 Task: Add a signature Maximus Ramirez containing With heartfelt thanks and warm wishes, Maximus Ramirez to email address softage.6@softage.net and add a folder Community events
Action: Mouse moved to (90, 101)
Screenshot: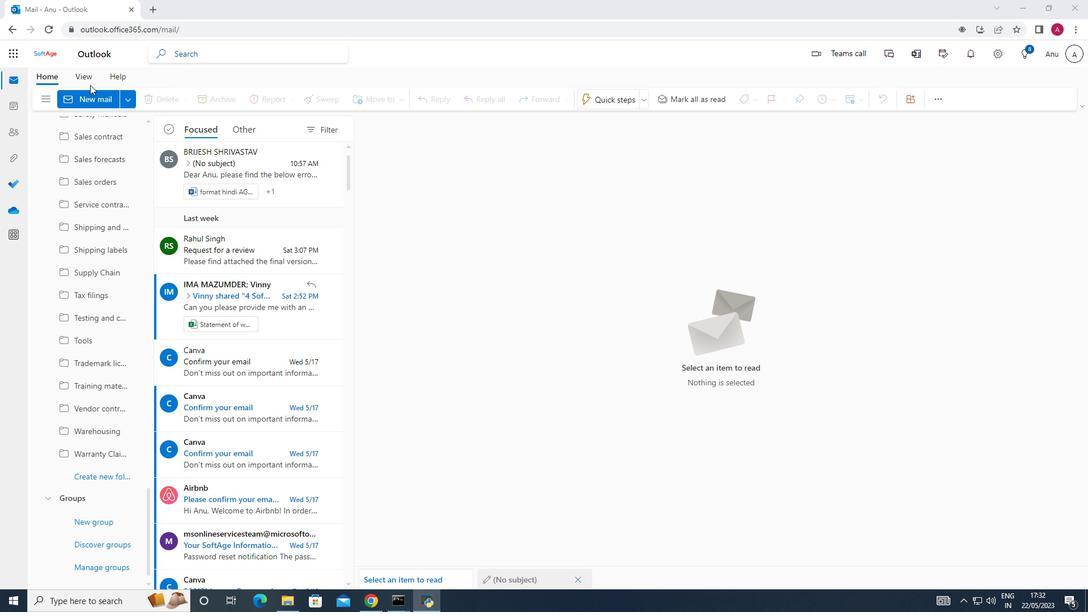 
Action: Mouse pressed left at (90, 101)
Screenshot: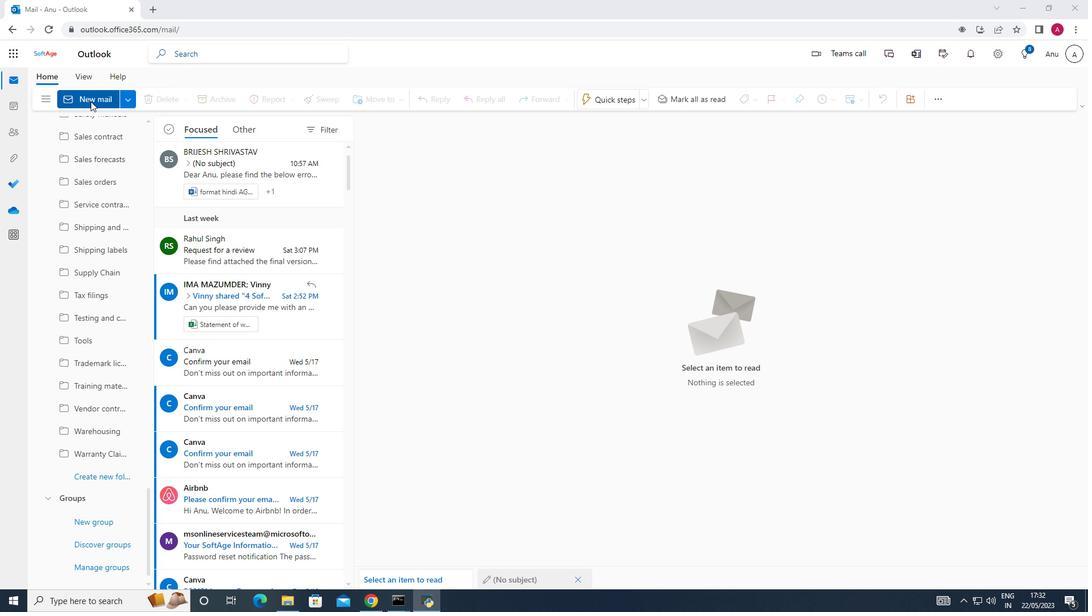 
Action: Mouse moved to (775, 103)
Screenshot: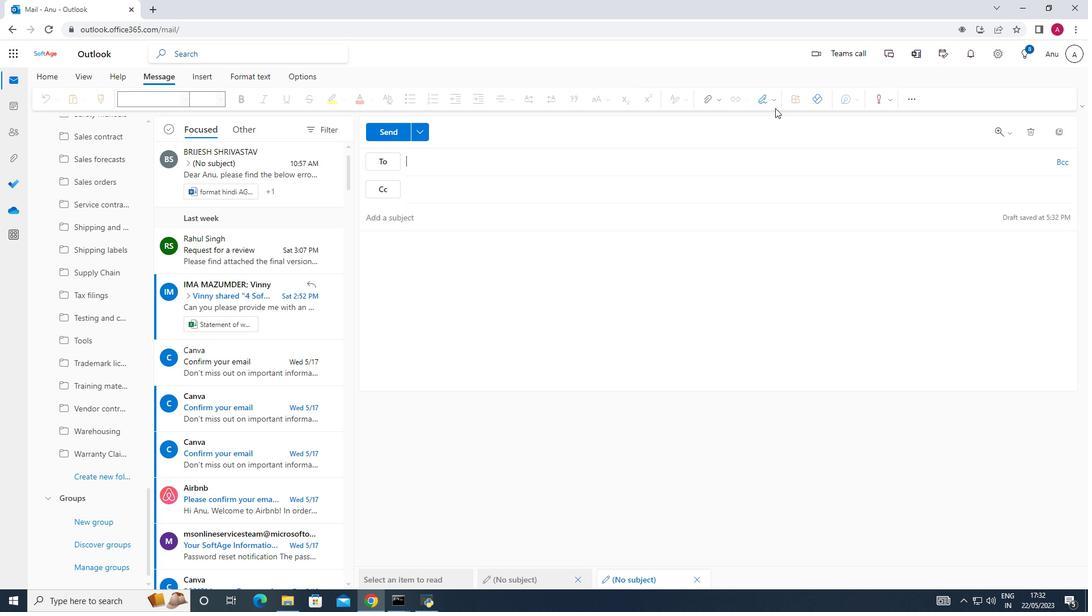 
Action: Mouse pressed left at (775, 103)
Screenshot: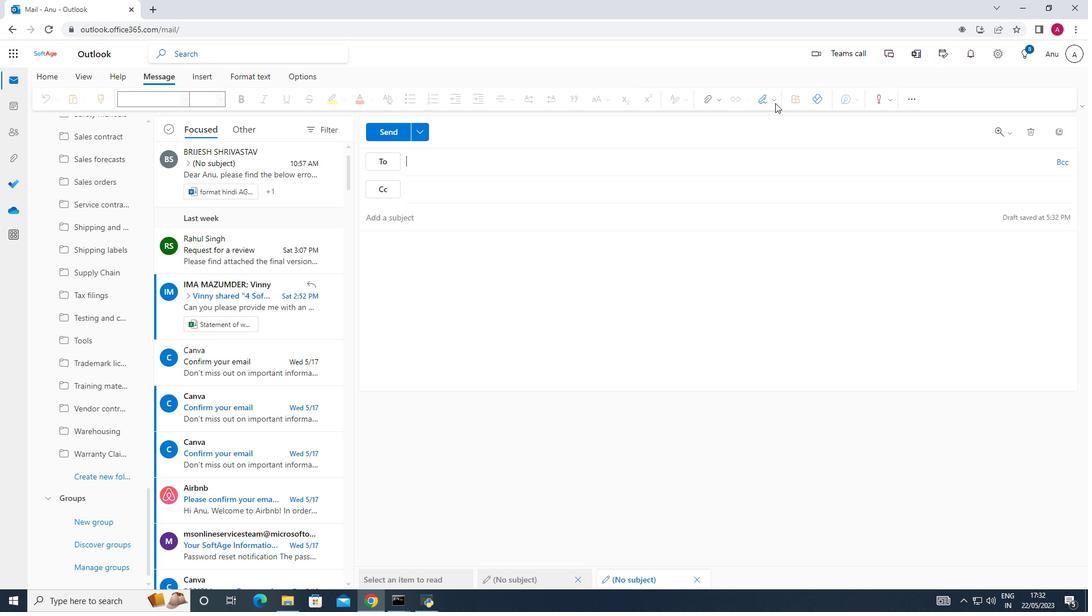 
Action: Mouse moved to (752, 148)
Screenshot: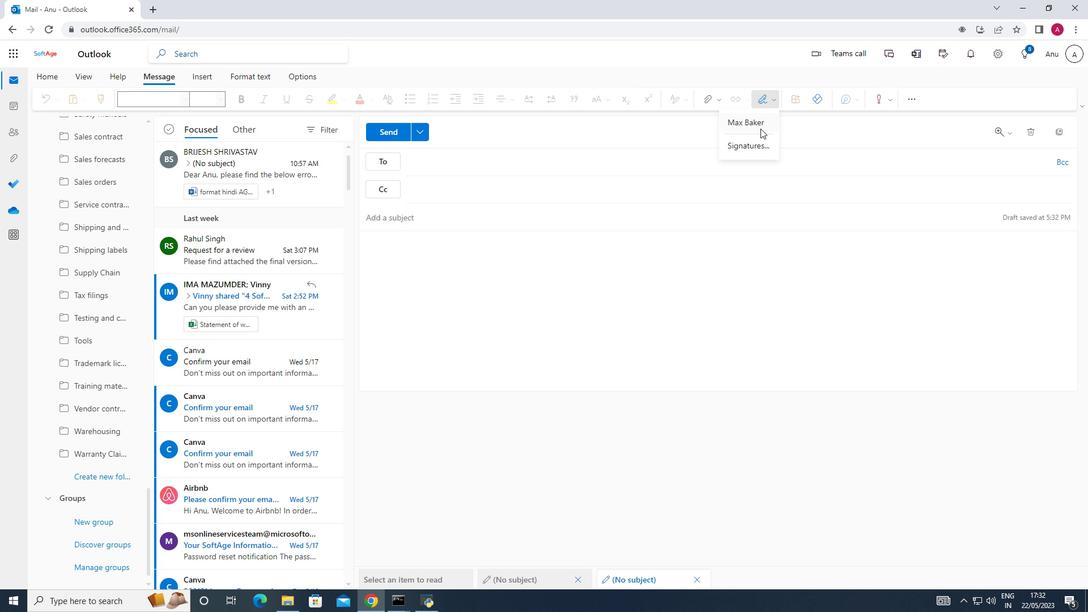 
Action: Mouse pressed left at (752, 148)
Screenshot: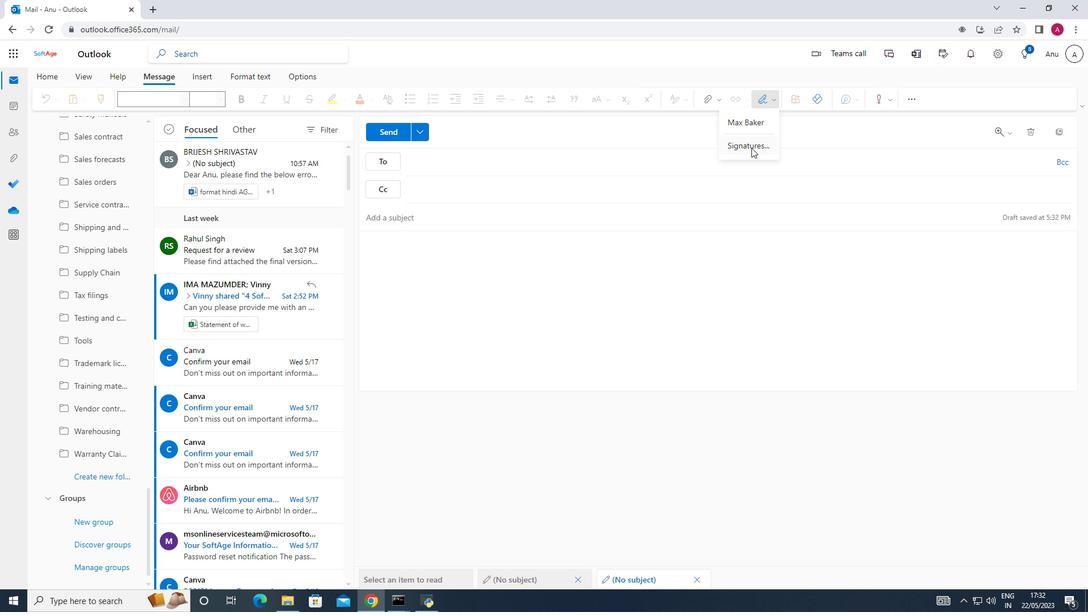 
Action: Mouse moved to (773, 196)
Screenshot: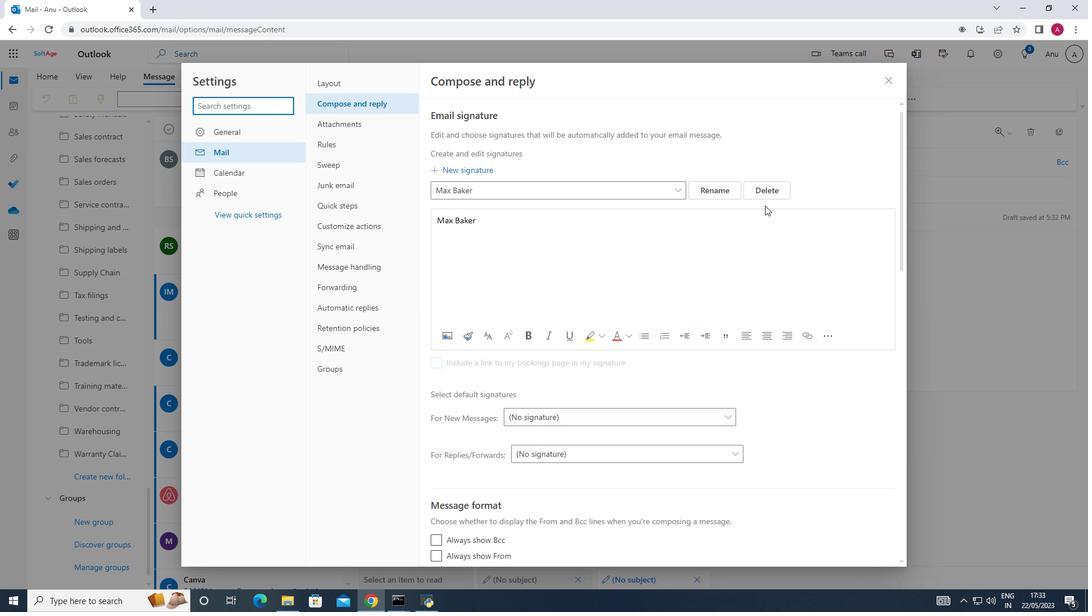 
Action: Mouse pressed left at (773, 196)
Screenshot: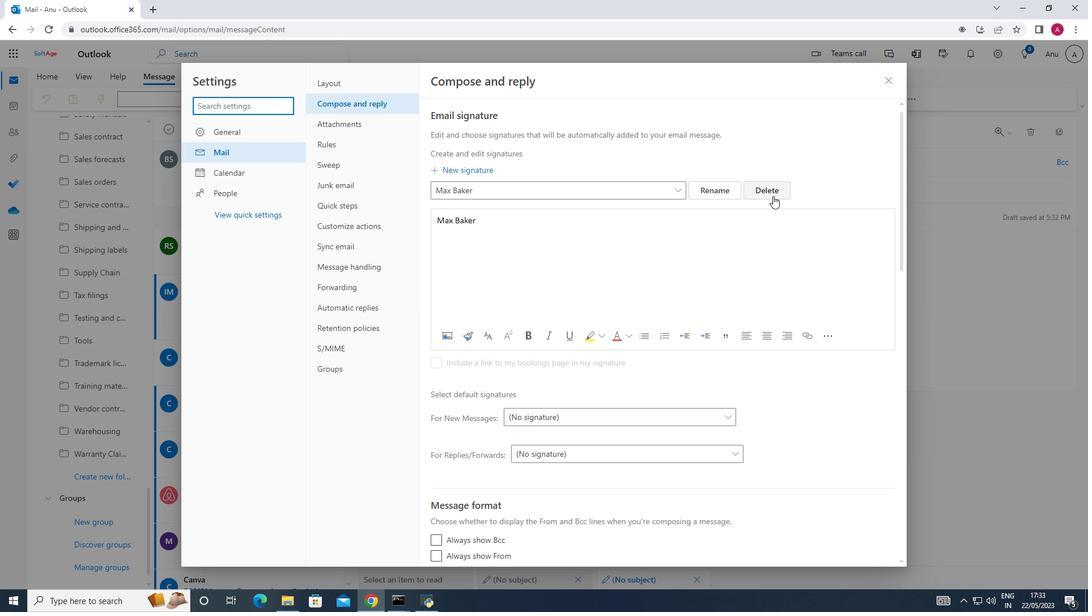 
Action: Mouse moved to (477, 186)
Screenshot: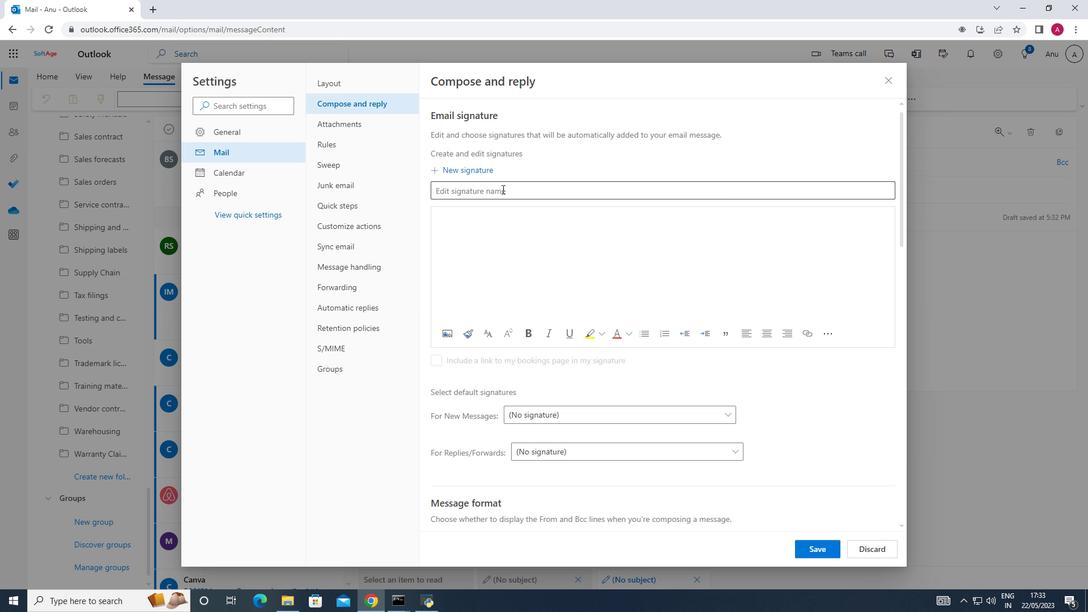 
Action: Mouse pressed left at (477, 186)
Screenshot: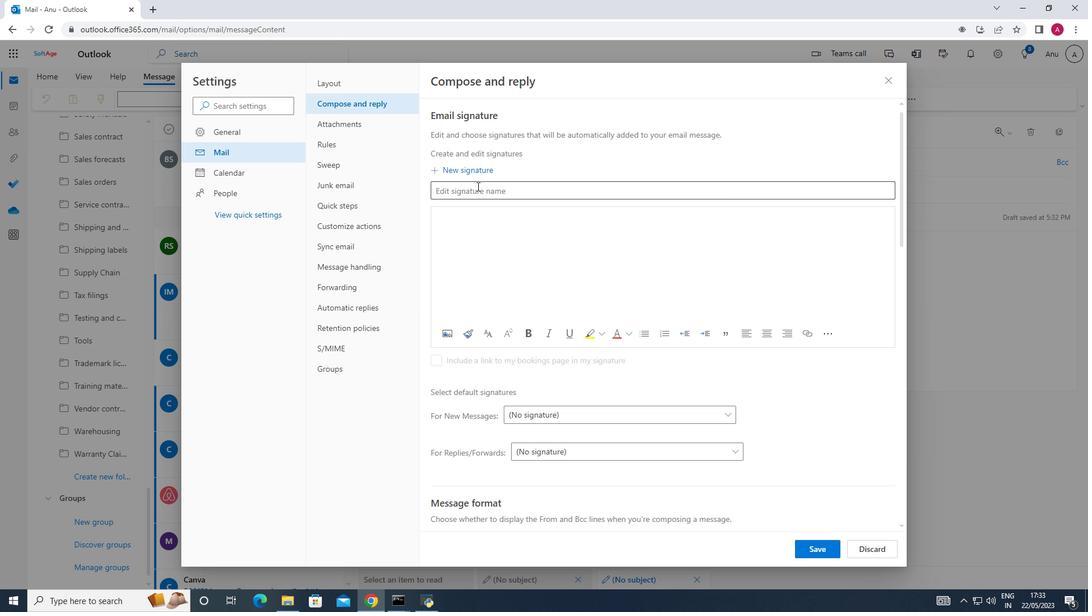 
Action: Key pressed <Key.shift>Maximus<Key.space><Key.shift><Key.shift><Key.shift><Key.shift><Key.shift><Key.shift><Key.shift><Key.shift><Key.shift><Key.shift><Key.shift><Key.shift><Key.shift>Ramirez
Screenshot: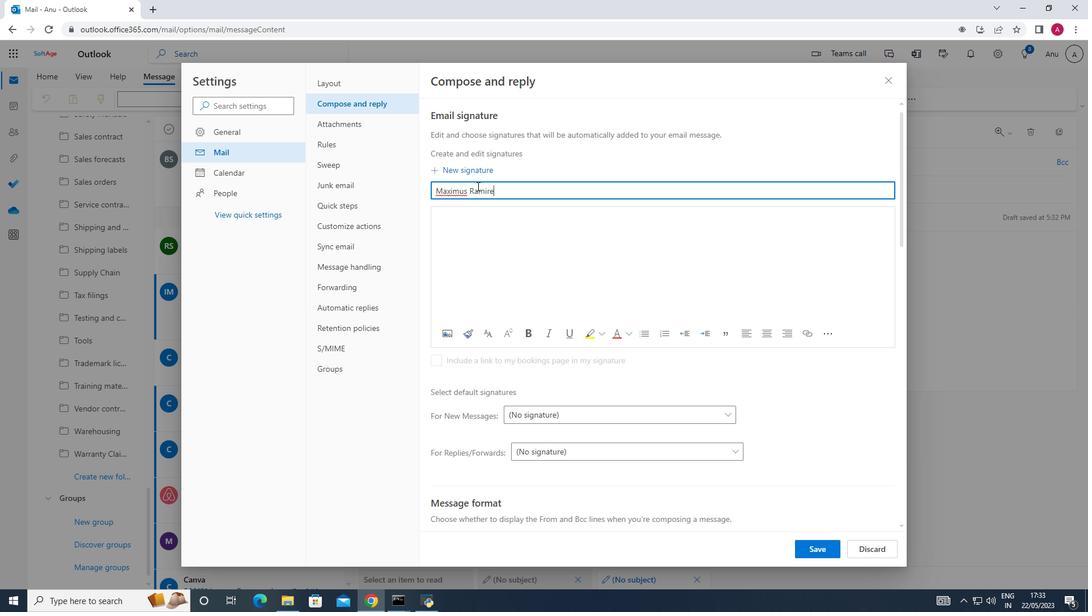 
Action: Mouse moved to (440, 219)
Screenshot: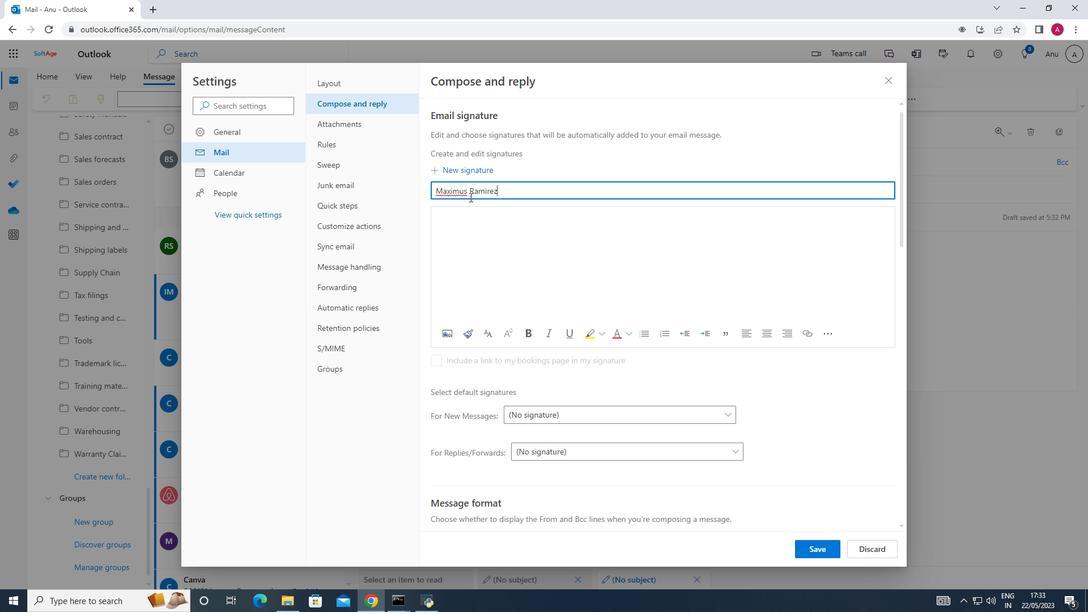 
Action: Mouse pressed left at (440, 219)
Screenshot: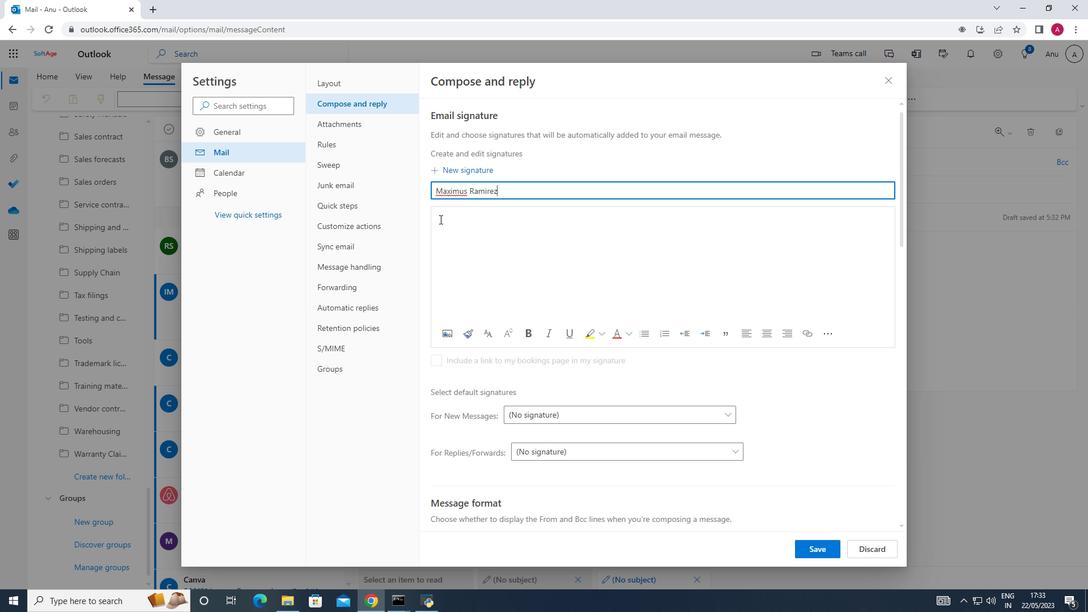 
Action: Key pressed <Key.shift_r>Maximus<Key.space><Key.shift><Key.shift><Key.shift><Key.shift><Key.shift><Key.shift><Key.shift><Key.shift>Ramirez
Screenshot: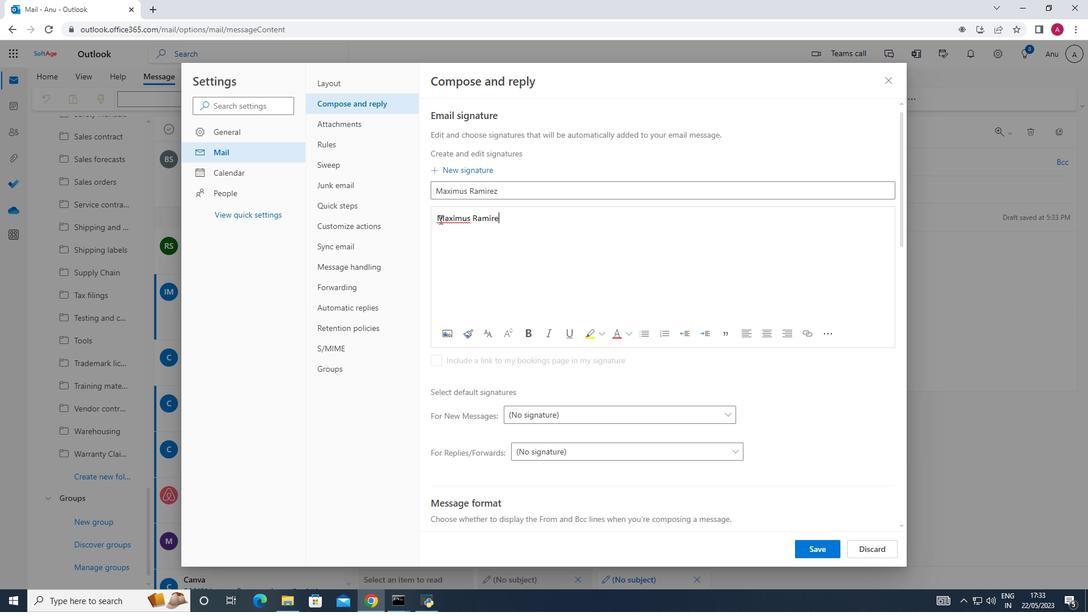 
Action: Mouse moved to (807, 551)
Screenshot: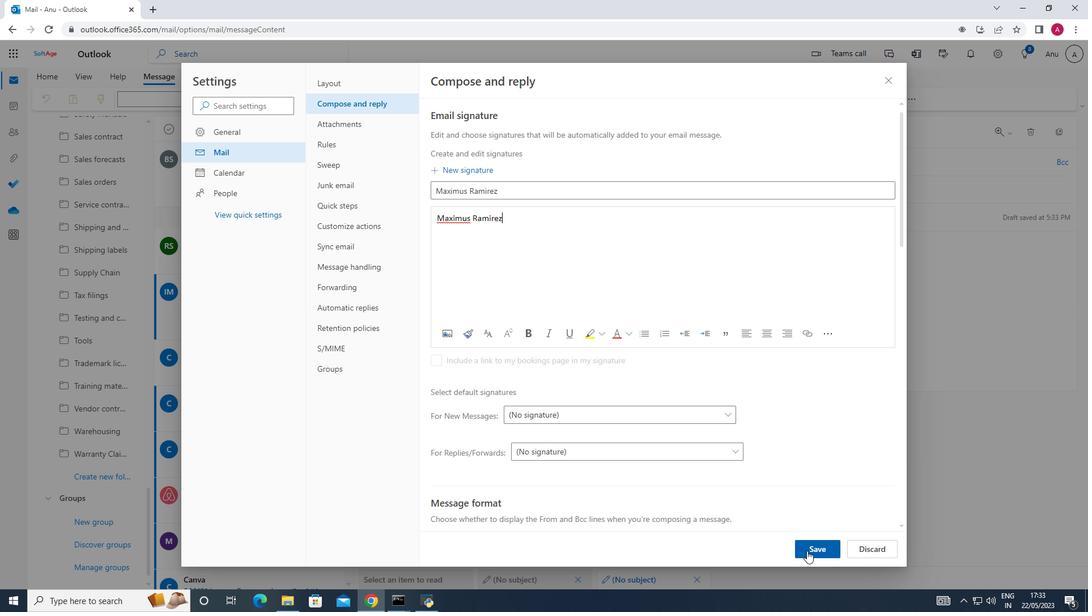 
Action: Mouse pressed left at (807, 551)
Screenshot: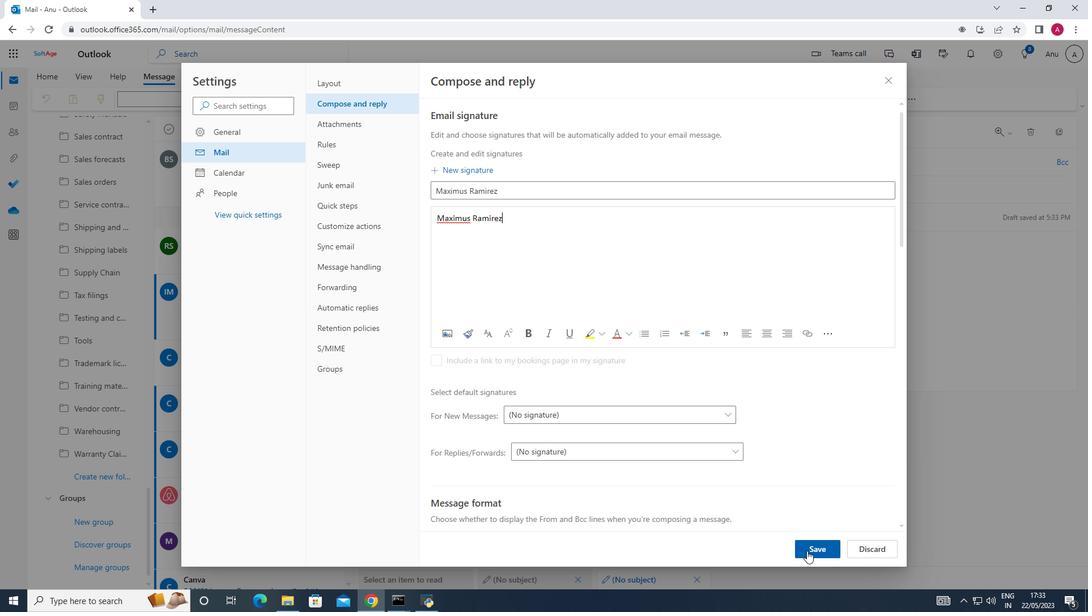 
Action: Mouse moved to (890, 78)
Screenshot: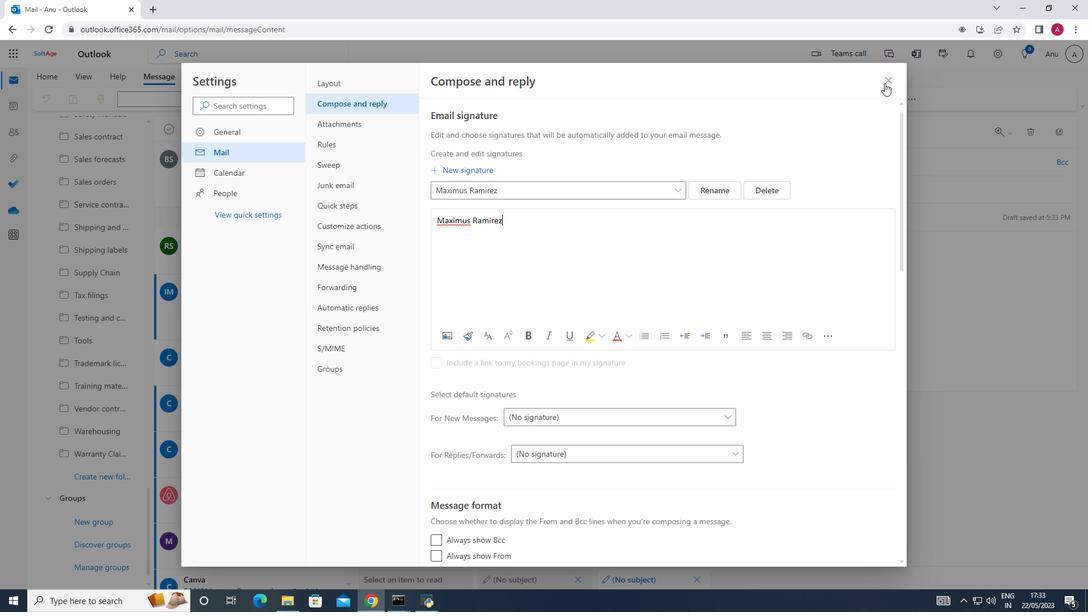 
Action: Mouse pressed left at (890, 78)
Screenshot: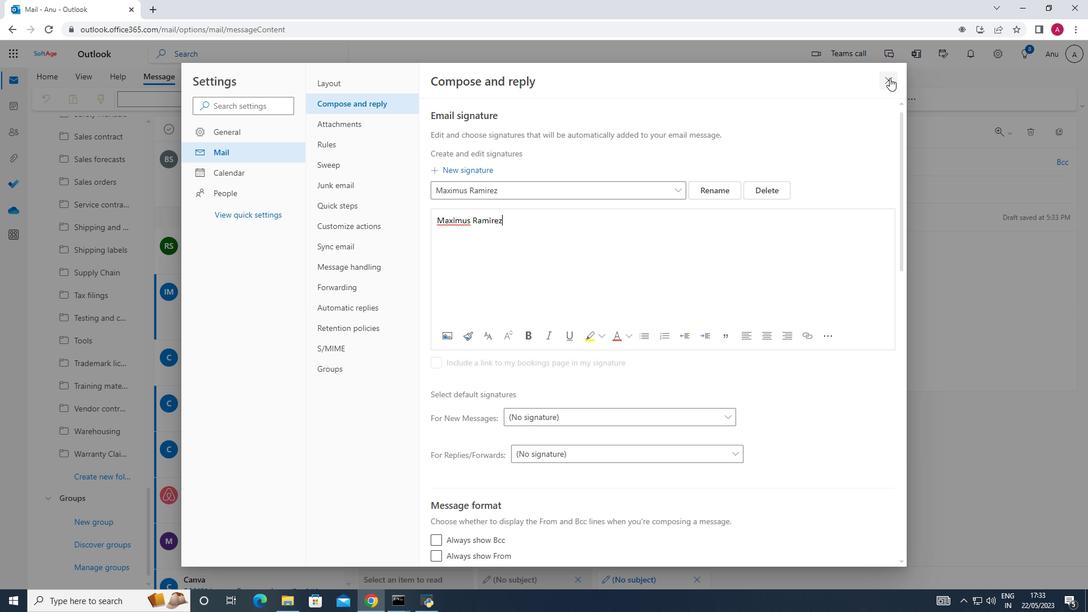 
Action: Mouse moved to (776, 105)
Screenshot: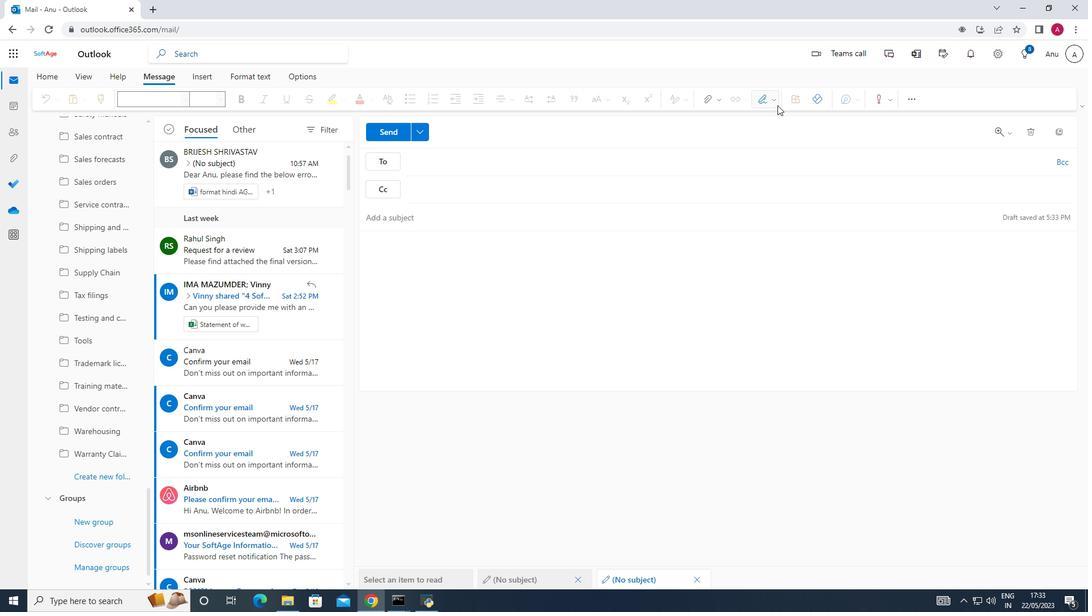
Action: Mouse pressed left at (776, 105)
Screenshot: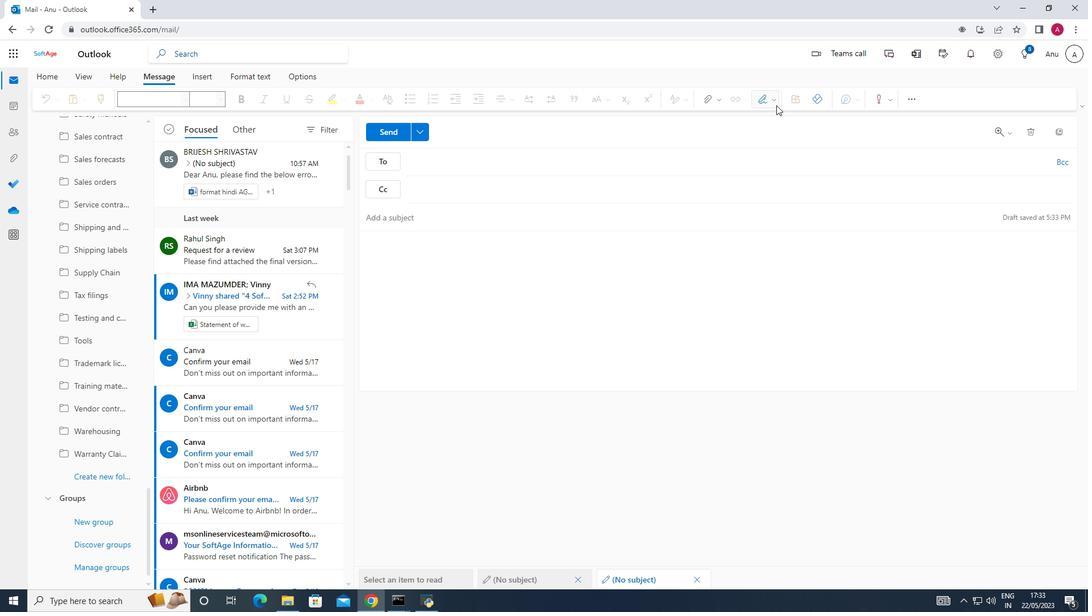 
Action: Mouse moved to (742, 126)
Screenshot: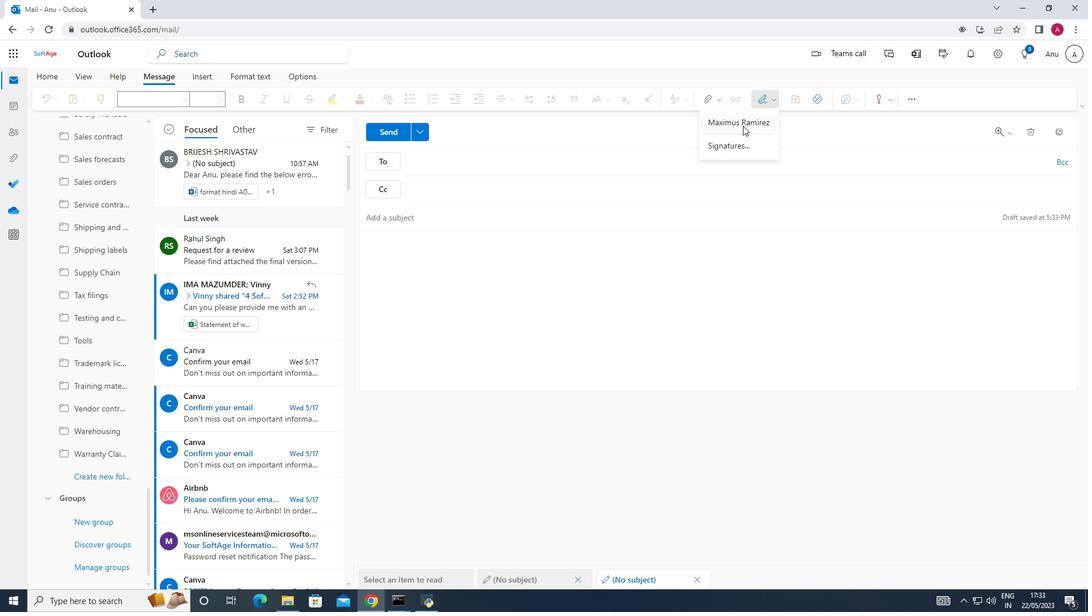 
Action: Mouse pressed left at (742, 126)
Screenshot: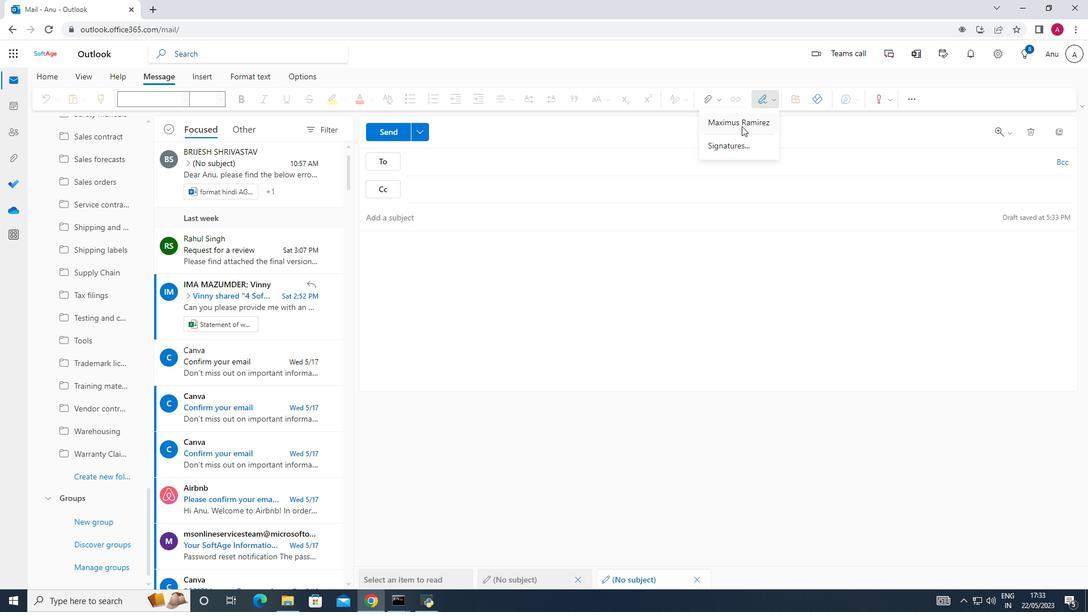 
Action: Mouse moved to (541, 230)
Screenshot: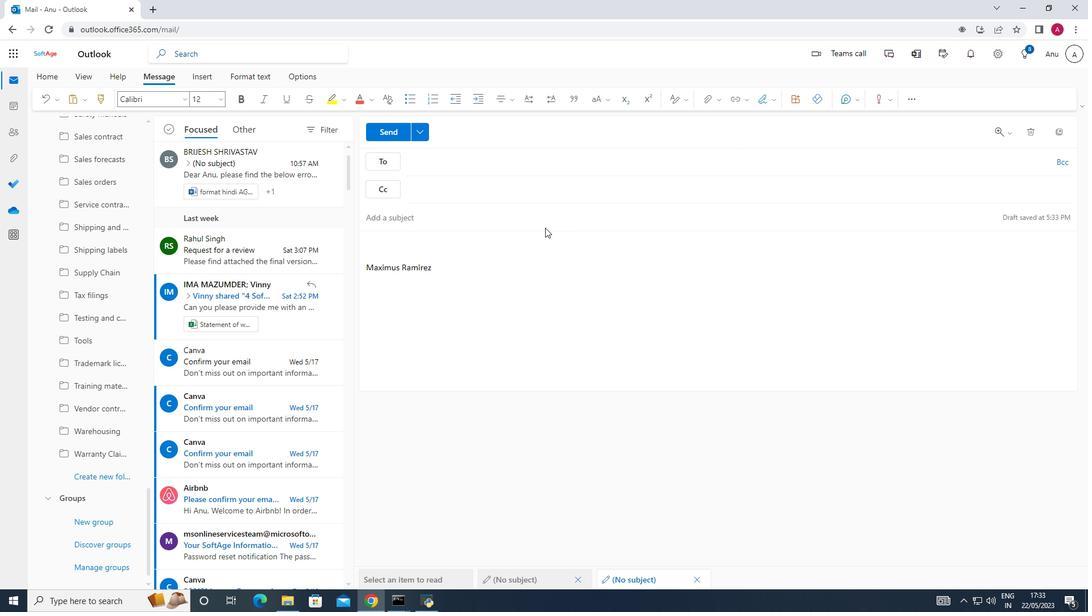 
Action: Key pressed <Key.shift>Heartfelt<Key.space>thanks<Key.space>and<Key.space>warm<Key.space>wishes.
Screenshot: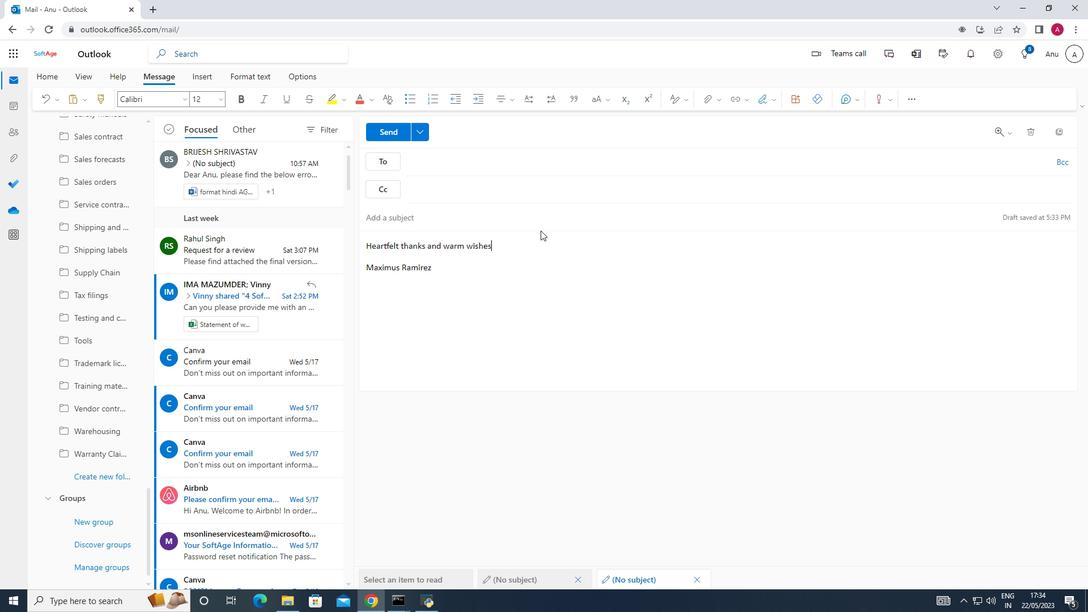 
Action: Mouse moved to (427, 165)
Screenshot: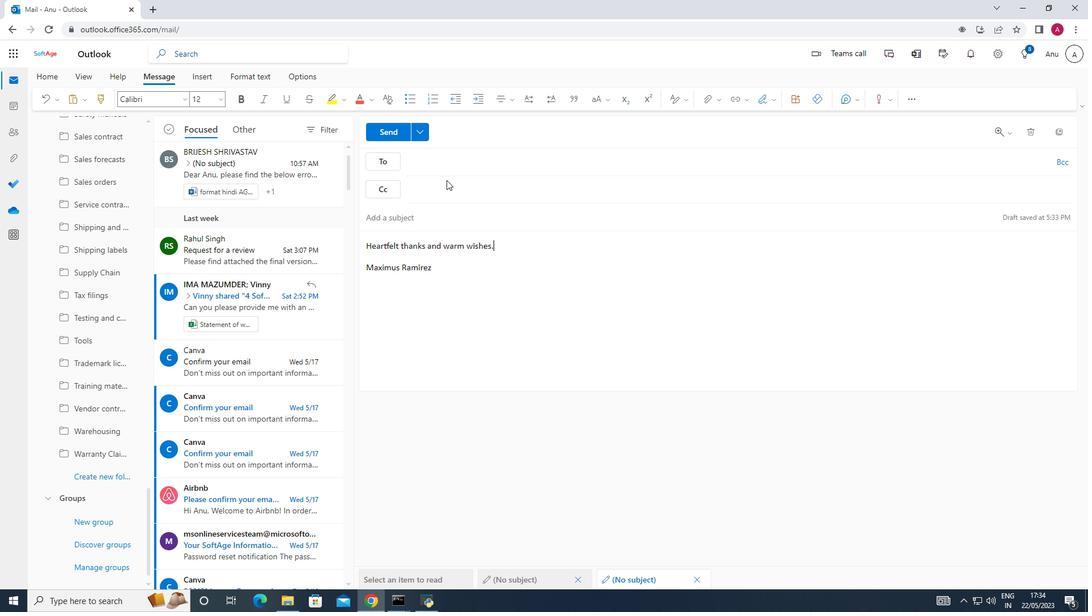 
Action: Mouse pressed left at (427, 165)
Screenshot: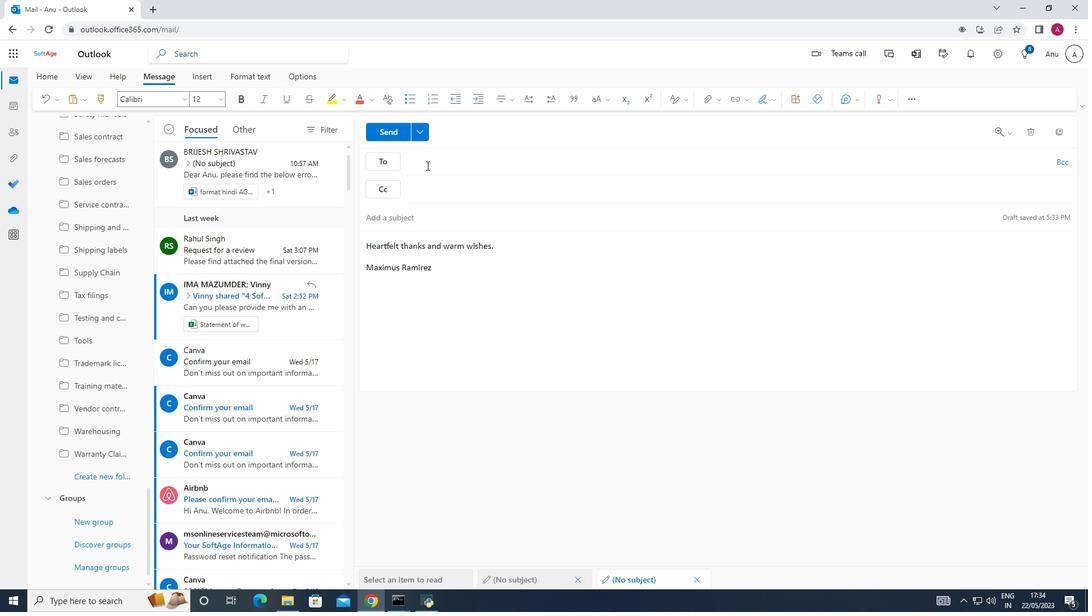 
Action: Key pressed softage.6<Key.shift>@s
Screenshot: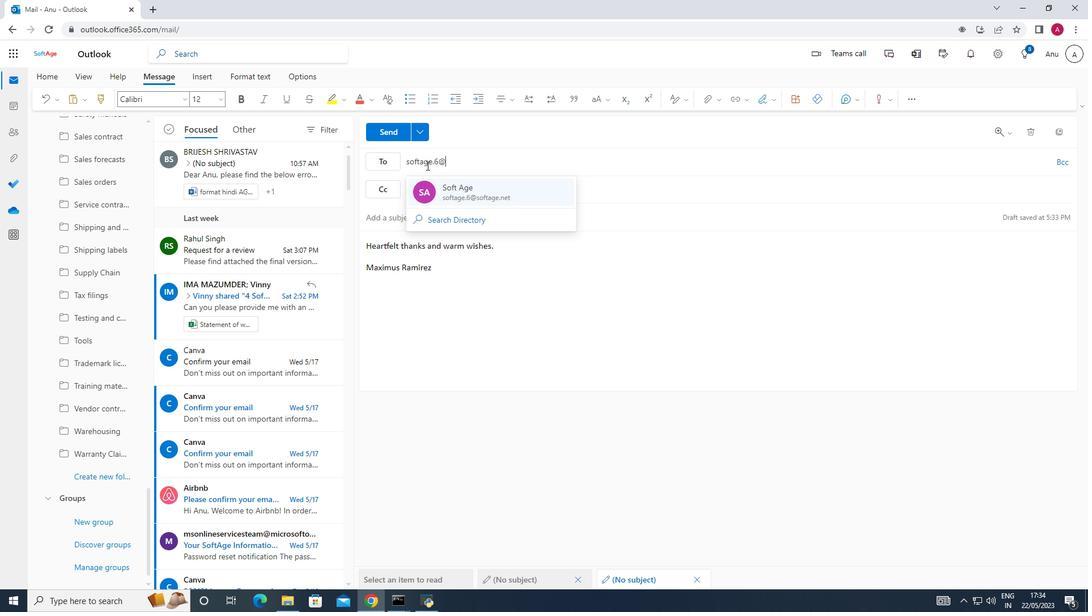 
Action: Mouse moved to (496, 192)
Screenshot: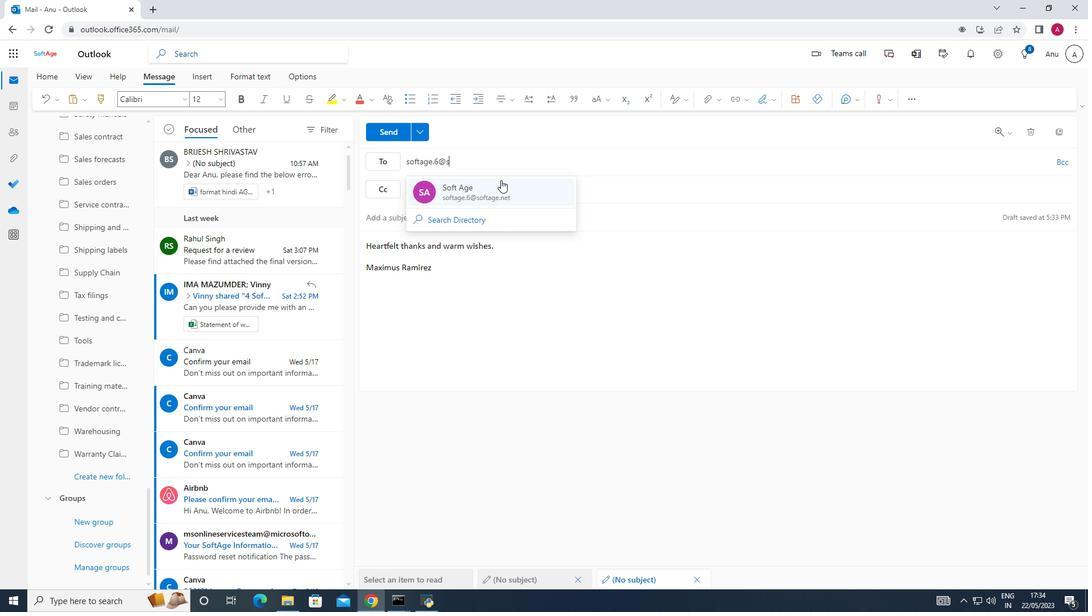 
Action: Mouse pressed left at (496, 192)
Screenshot: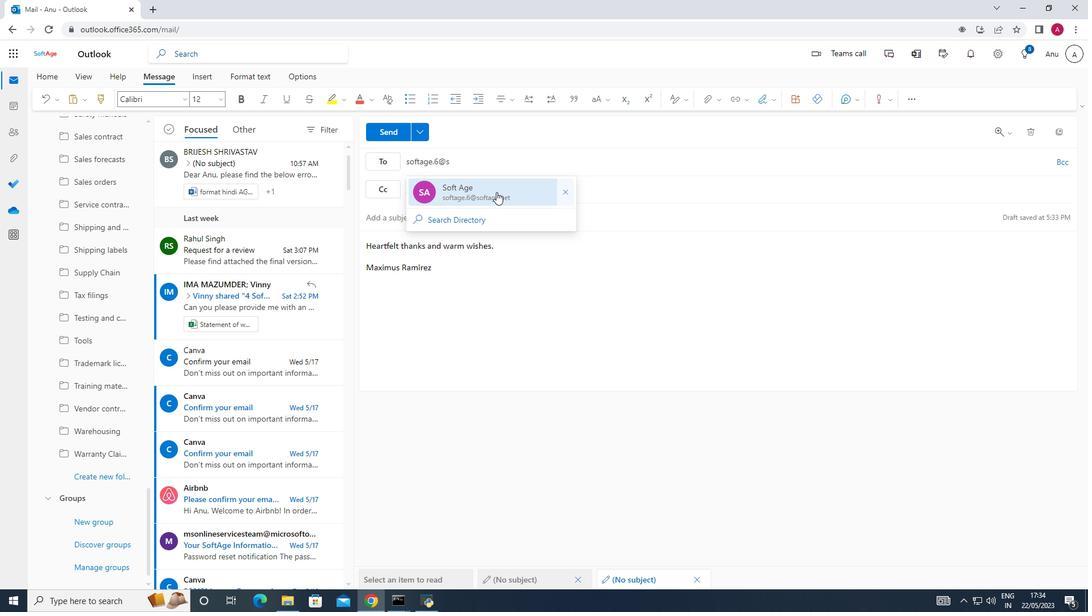 
Action: Mouse moved to (103, 474)
Screenshot: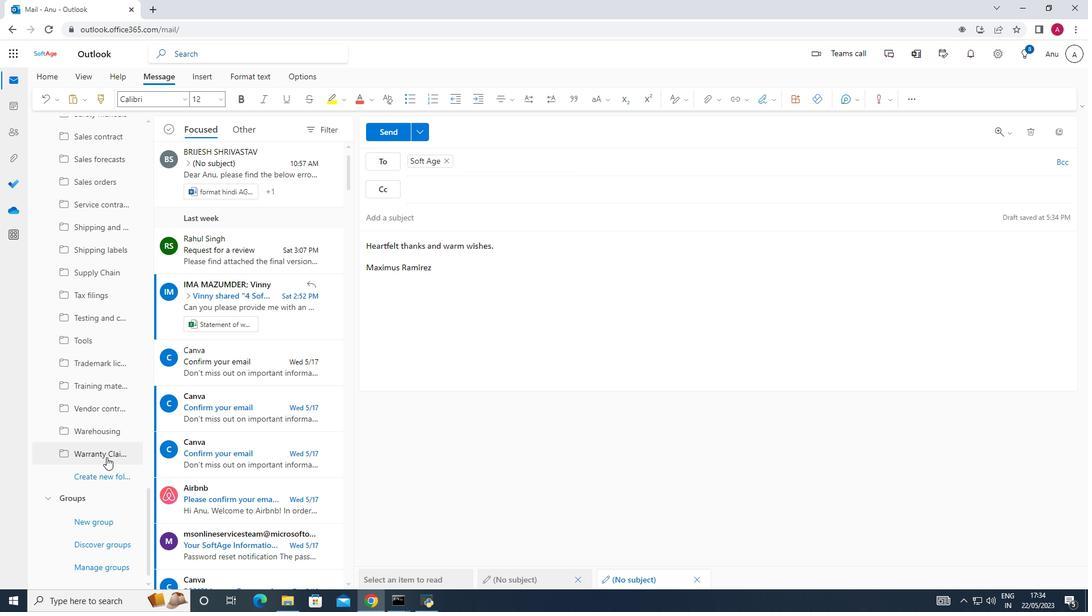 
Action: Mouse pressed left at (103, 474)
Screenshot: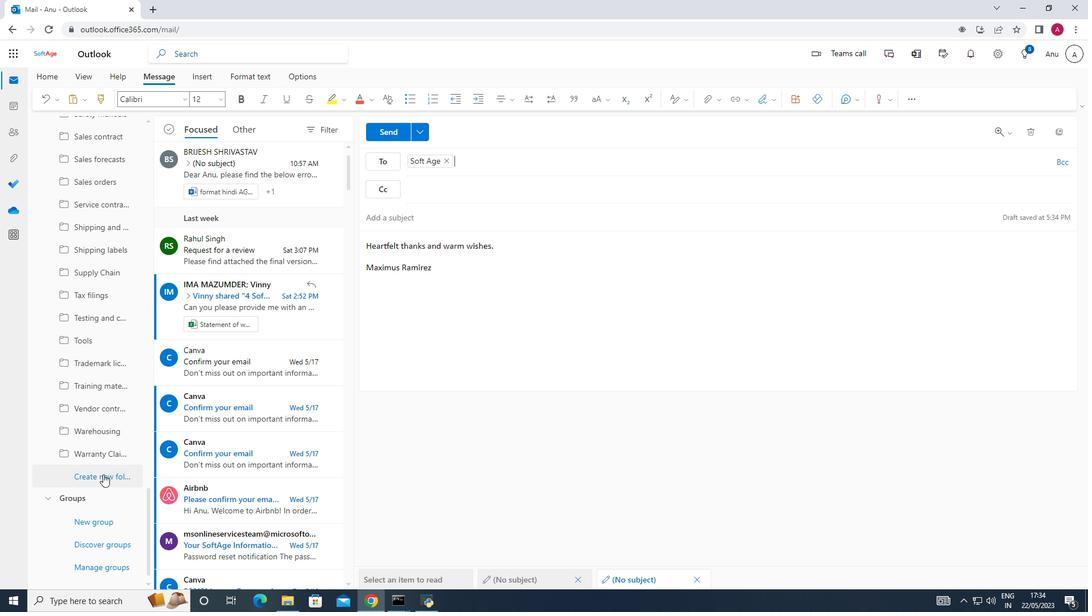 
Action: Mouse moved to (100, 475)
Screenshot: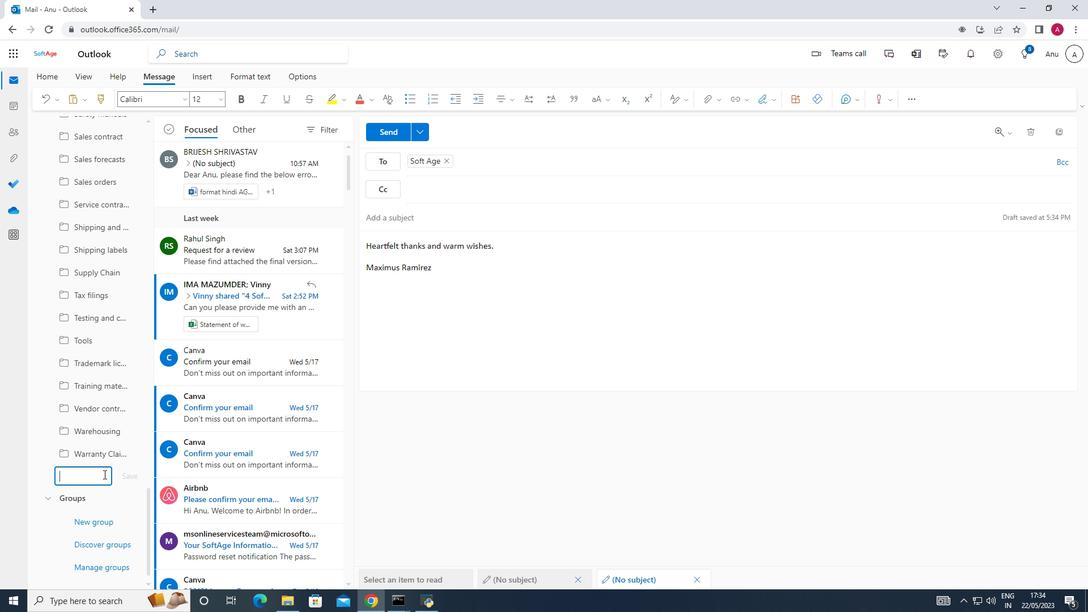 
Action: Mouse pressed left at (100, 475)
Screenshot: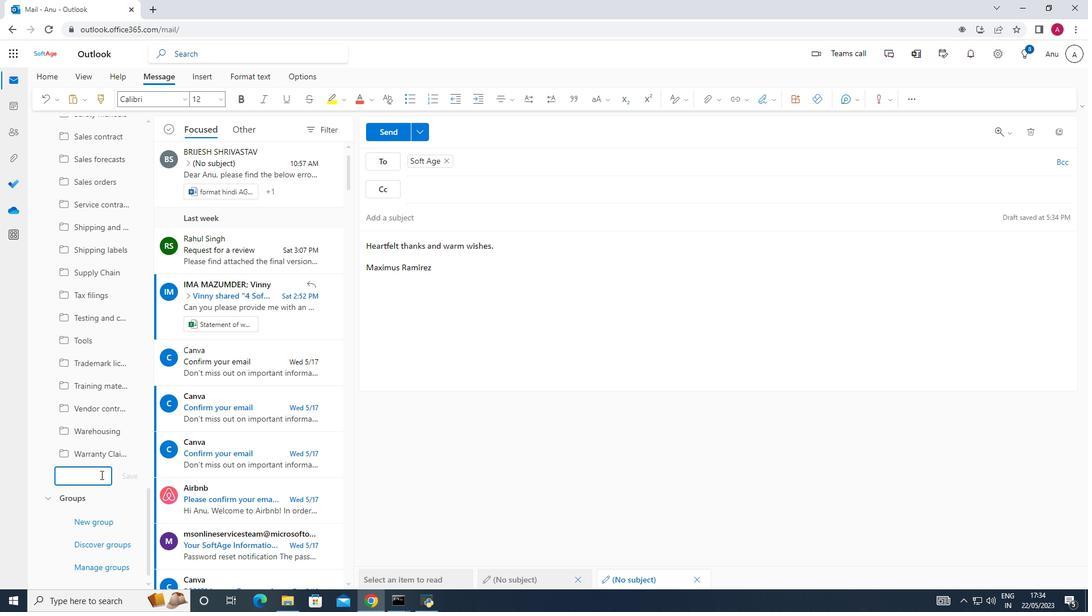
Action: Mouse moved to (100, 475)
Screenshot: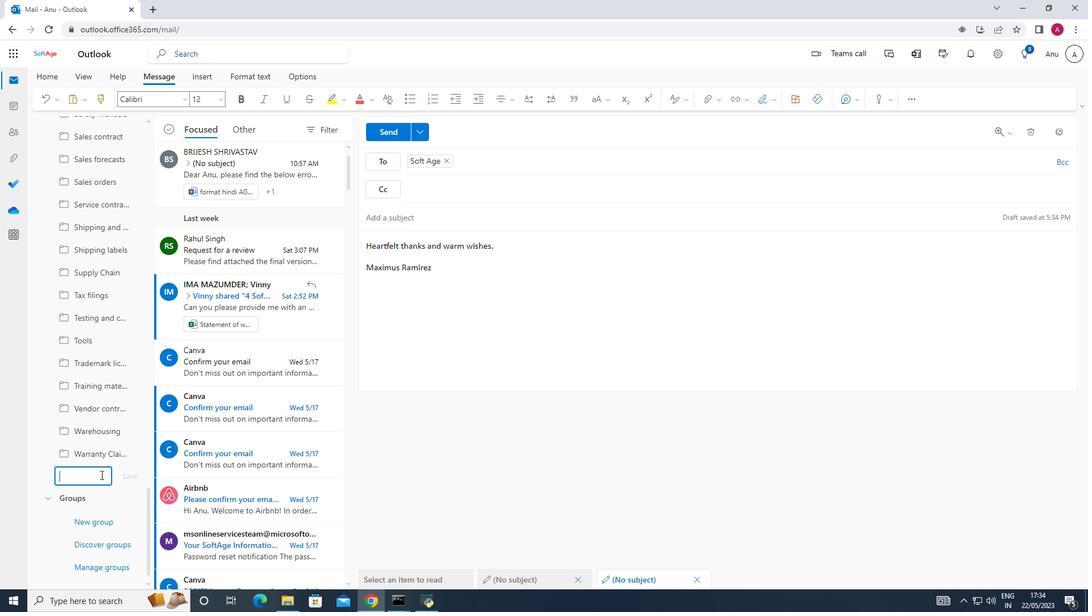 
Action: Key pressed <Key.shift>Community<Key.space>events
Screenshot: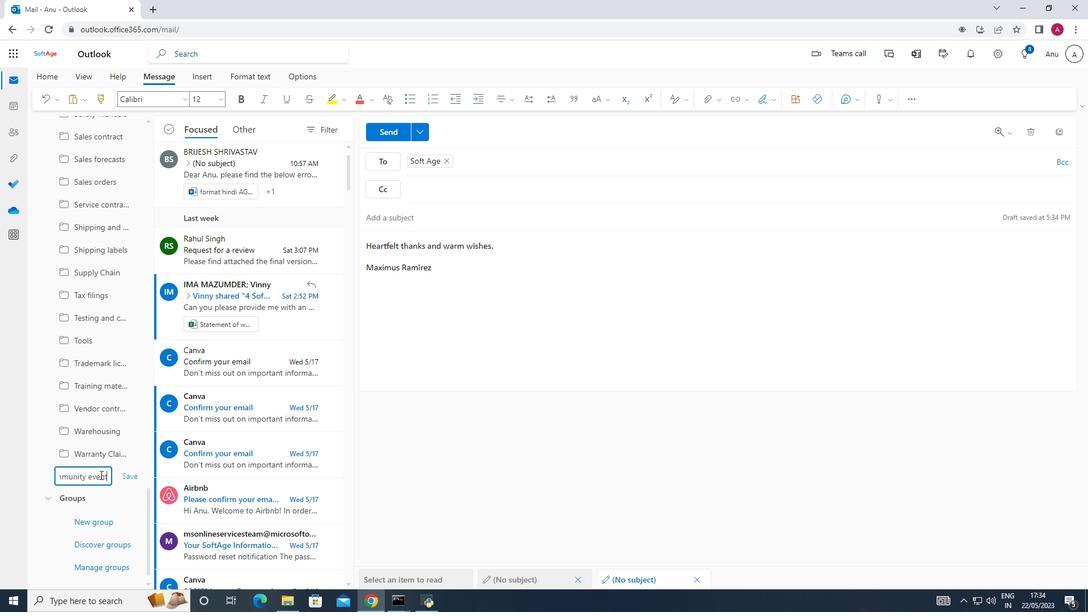 
Action: Mouse moved to (134, 475)
Screenshot: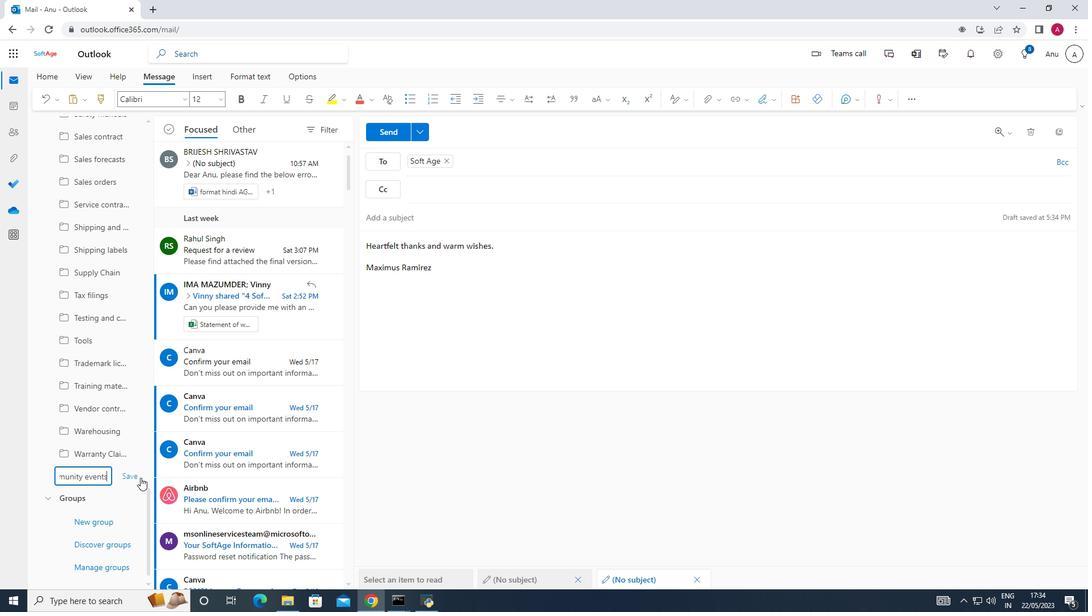 
Action: Mouse pressed left at (134, 475)
Screenshot: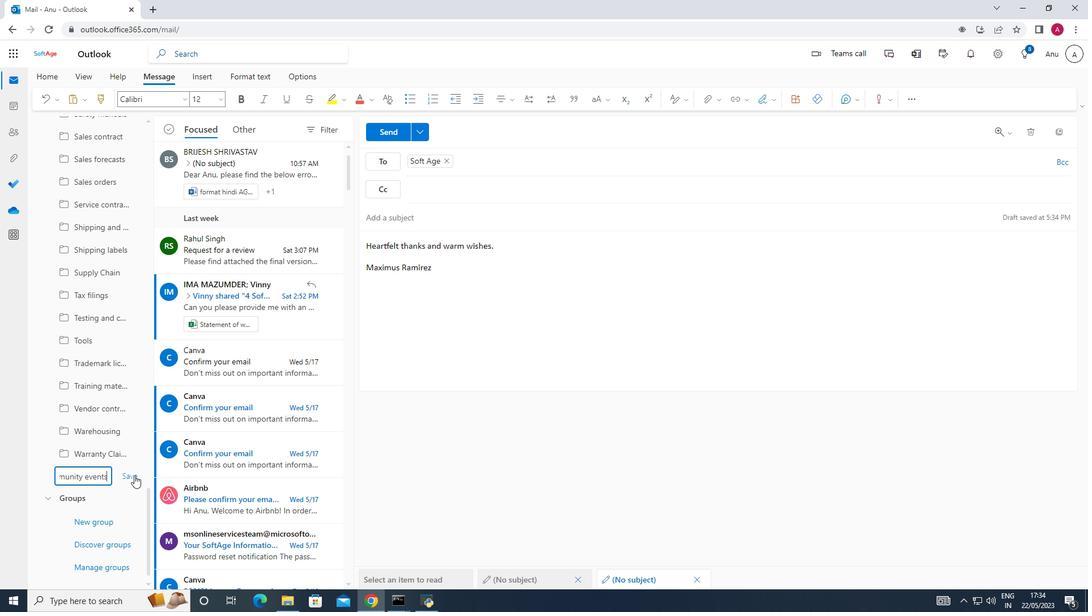 
Action: Mouse moved to (396, 135)
Screenshot: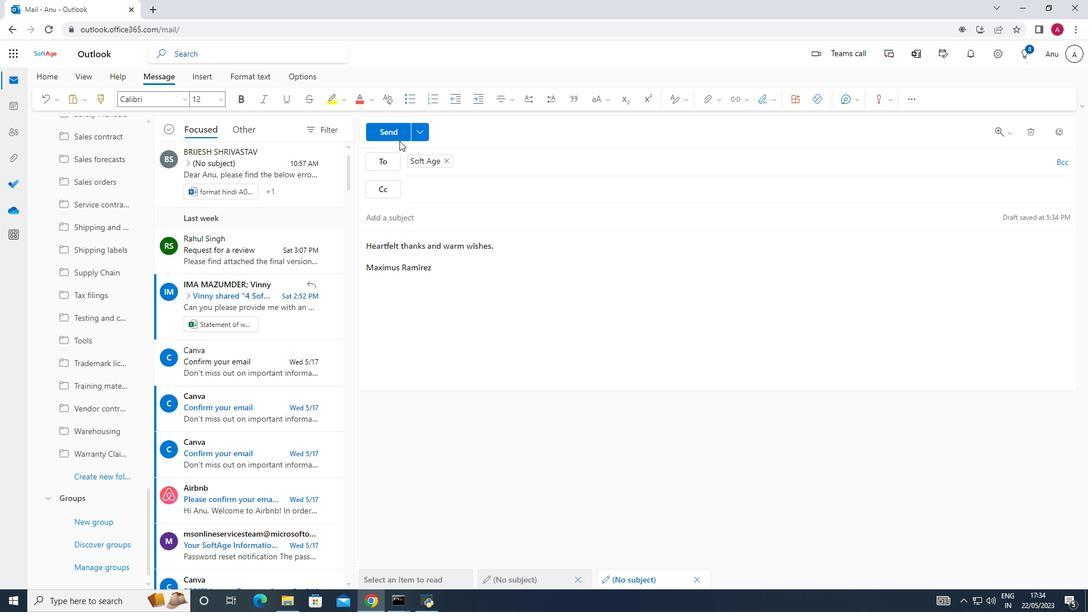 
Action: Mouse pressed left at (396, 135)
Screenshot: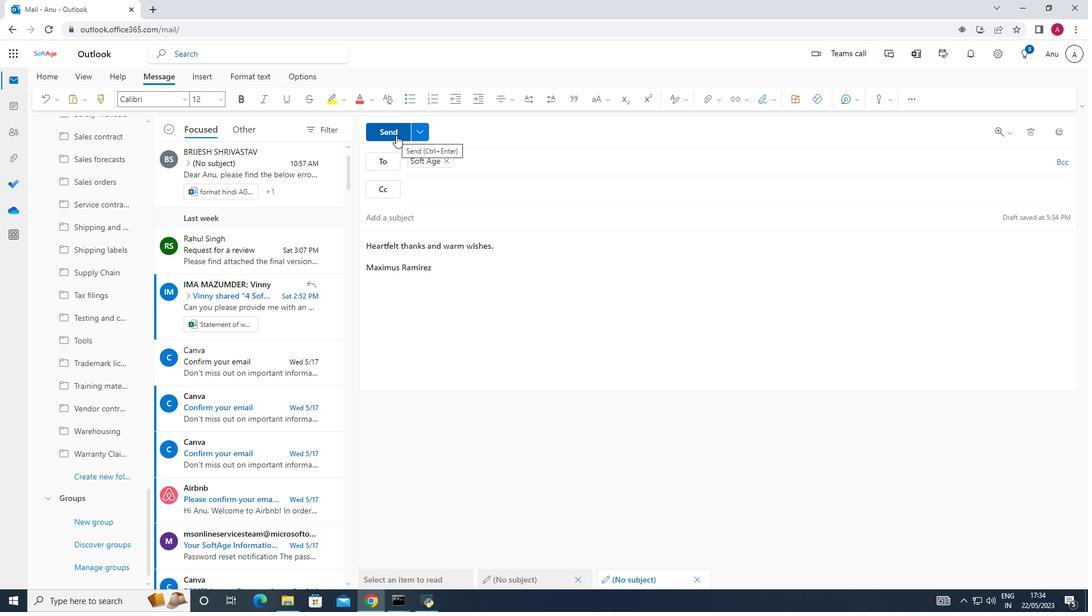 
Action: Mouse moved to (551, 338)
Screenshot: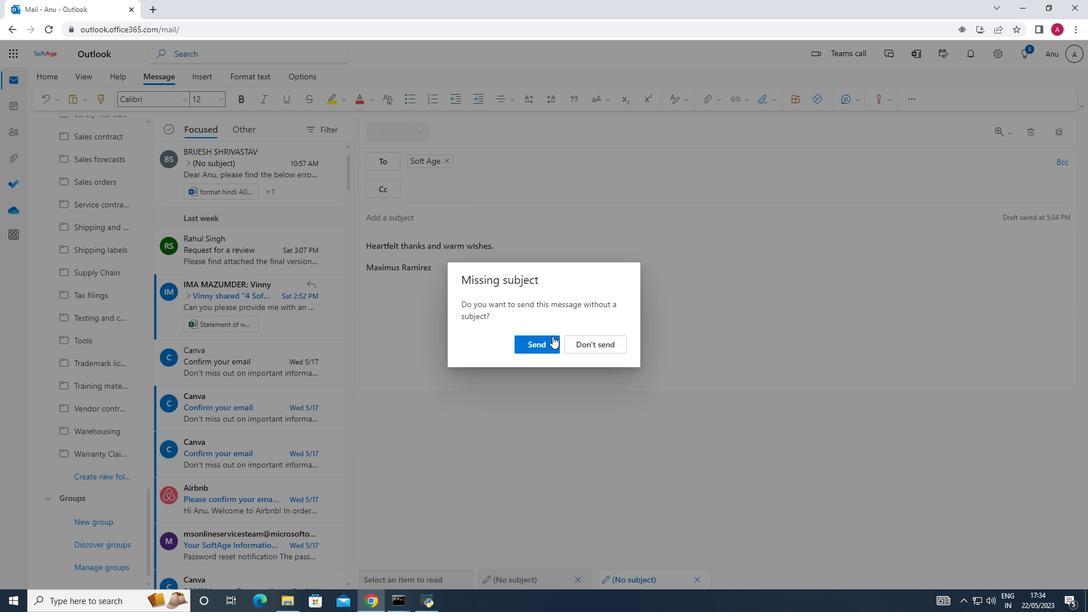 
Action: Mouse pressed left at (551, 338)
Screenshot: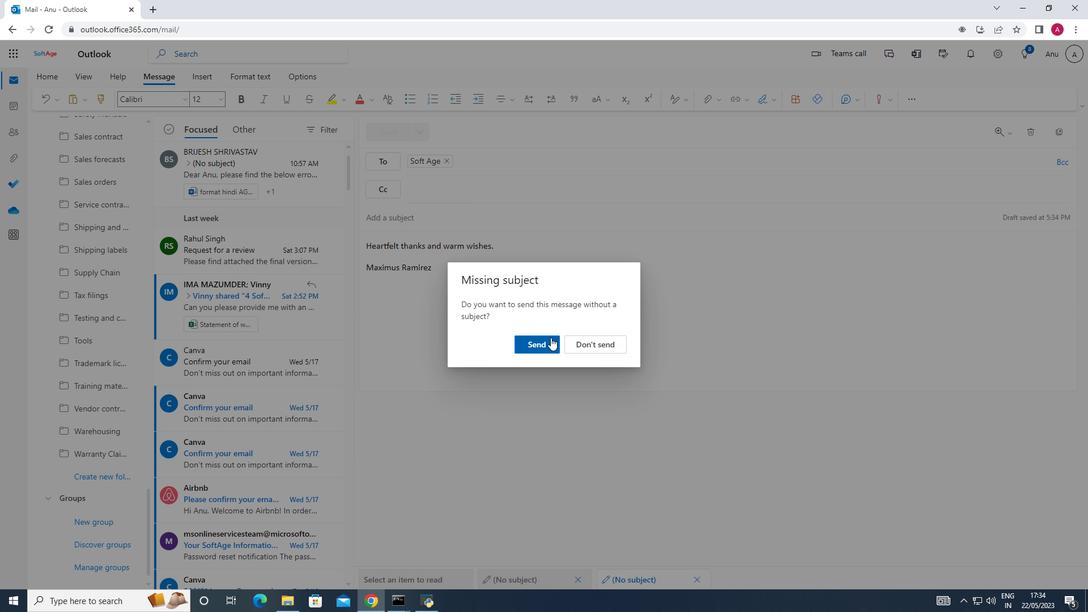 
Action: Mouse moved to (550, 339)
Screenshot: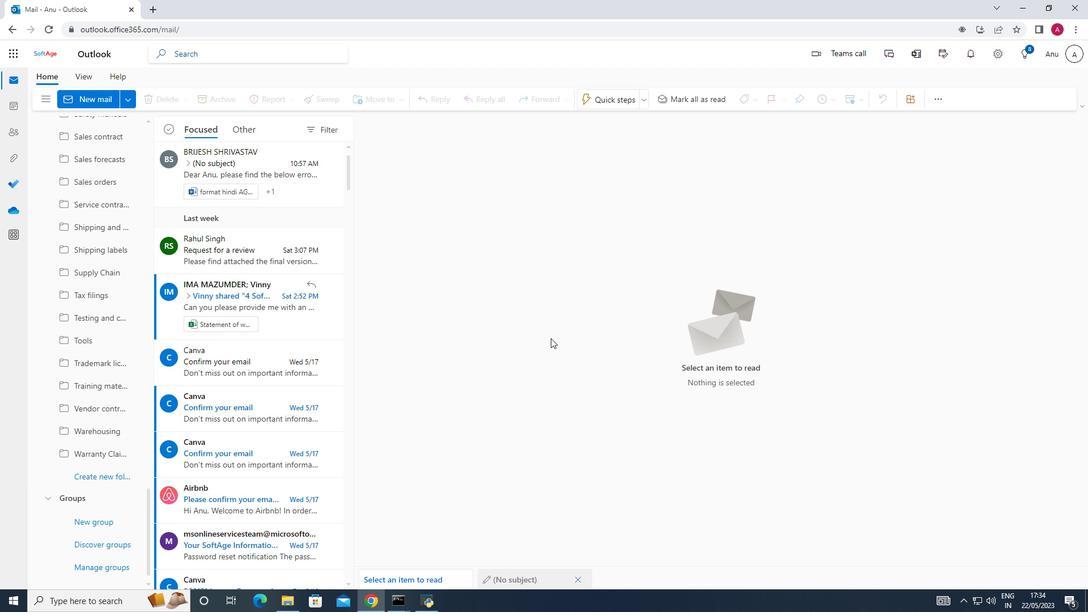 
